 Task: Assign in the project ToughWorks the issue 'Add support for offline messaging and chat' to the sprint 'Escape Velocity'.
Action: Mouse moved to (1023, 506)
Screenshot: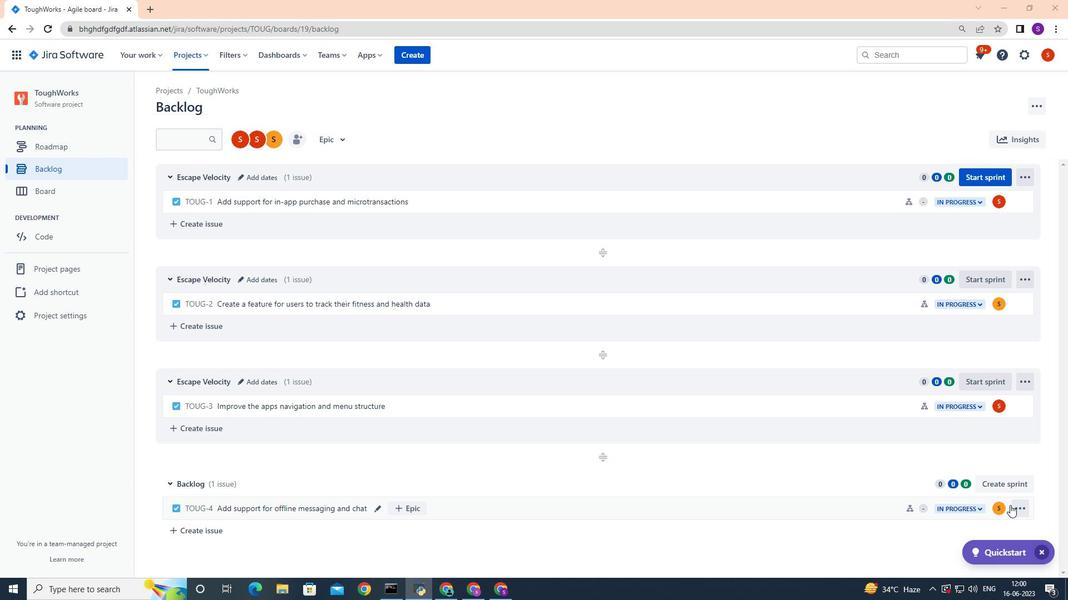 
Action: Mouse pressed left at (1023, 506)
Screenshot: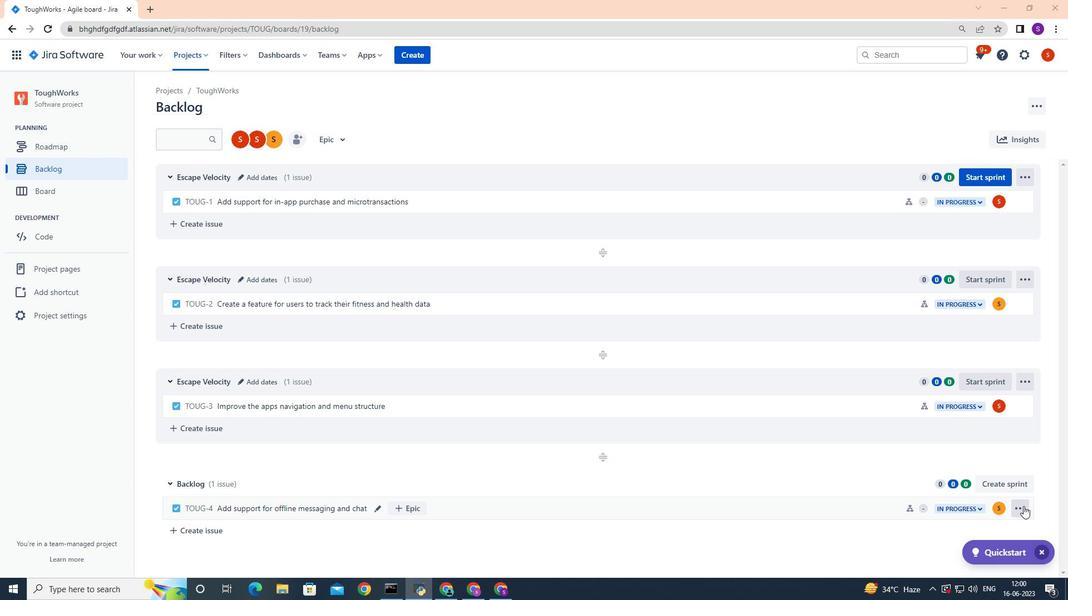 
Action: Mouse moved to (992, 452)
Screenshot: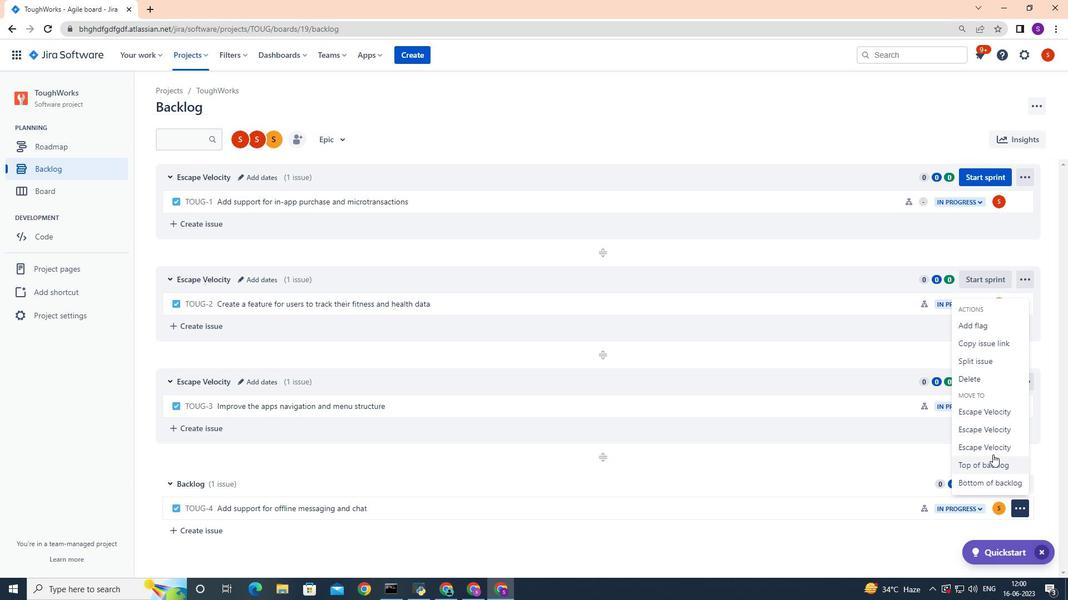 
Action: Mouse pressed left at (992, 452)
Screenshot: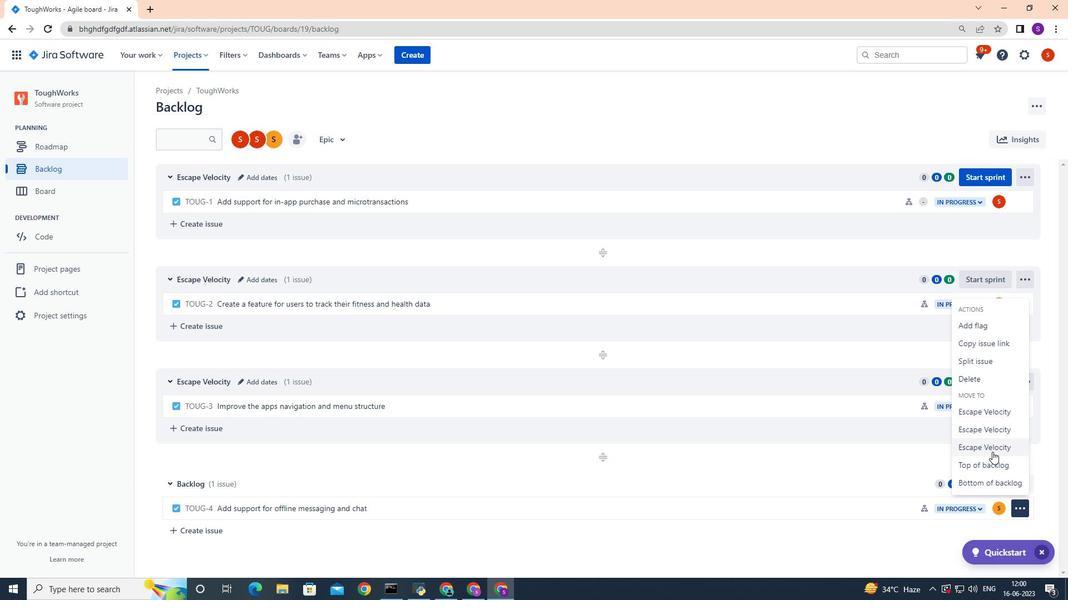 
Action: Mouse moved to (469, 376)
Screenshot: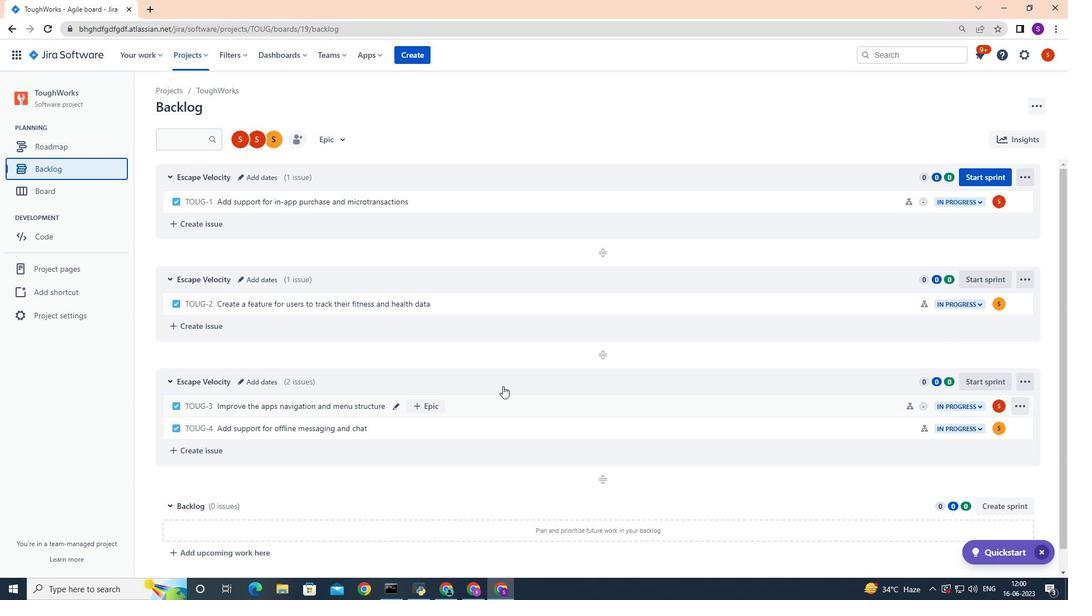 
